 Task: Enable the video filter "FPS conversion video filter" for transcode stream output.
Action: Mouse moved to (122, 16)
Screenshot: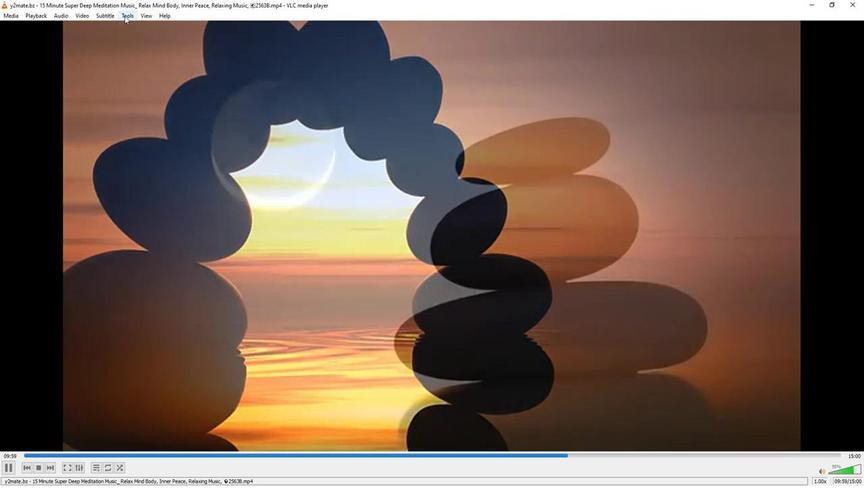 
Action: Mouse pressed left at (122, 16)
Screenshot: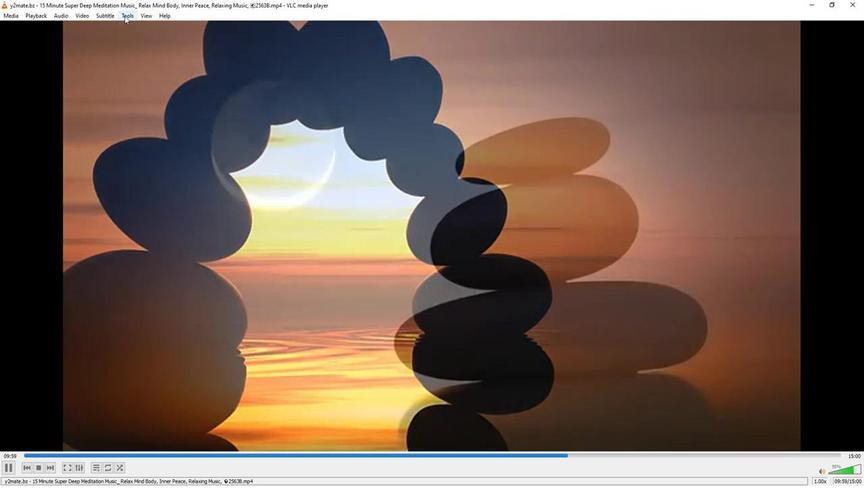 
Action: Mouse moved to (154, 120)
Screenshot: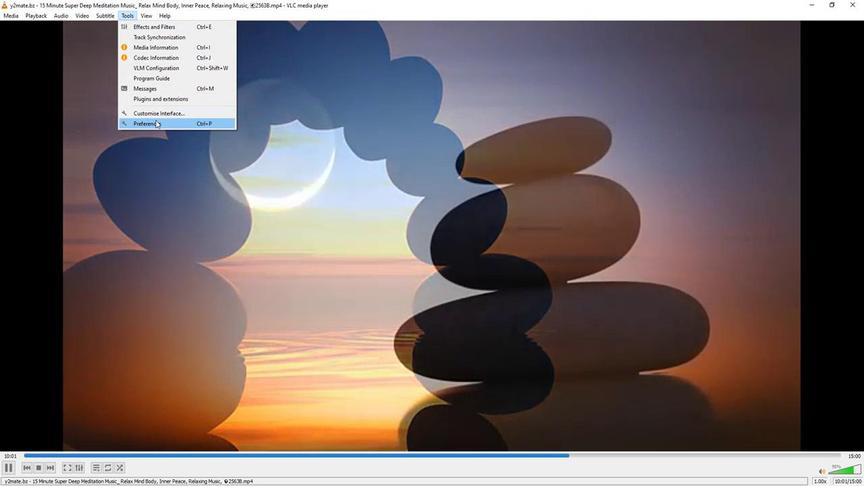 
Action: Mouse pressed left at (154, 120)
Screenshot: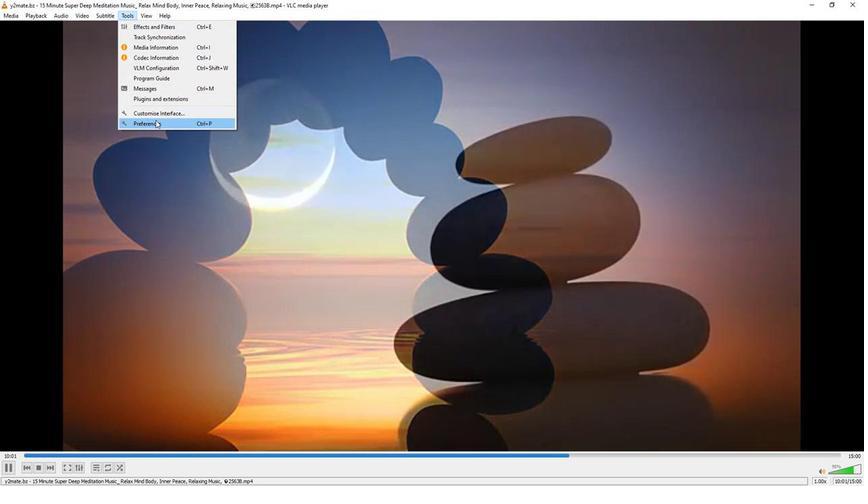 
Action: Mouse moved to (287, 393)
Screenshot: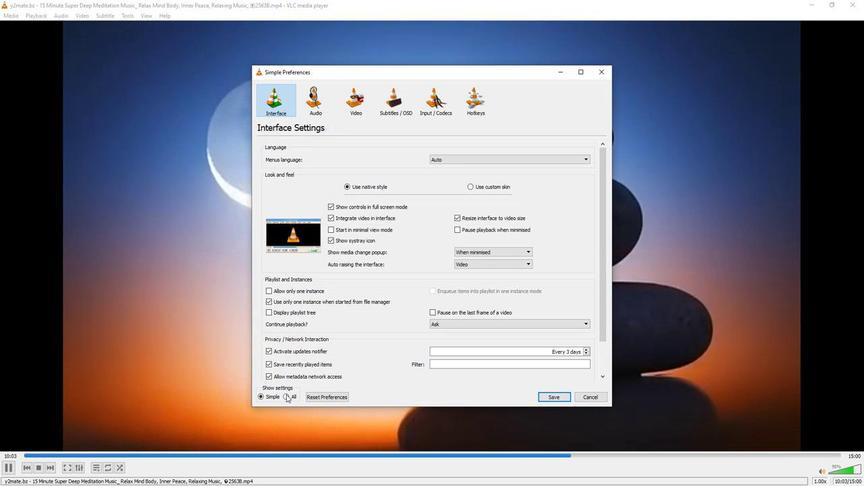 
Action: Mouse pressed left at (287, 393)
Screenshot: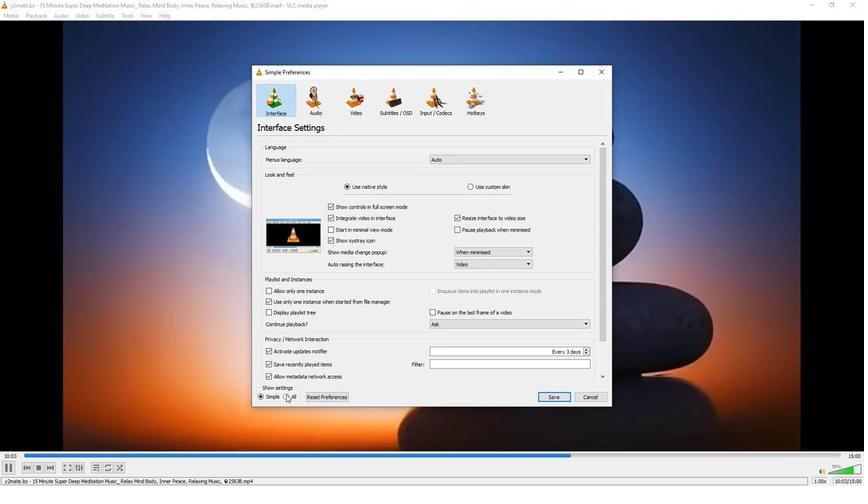 
Action: Mouse moved to (290, 321)
Screenshot: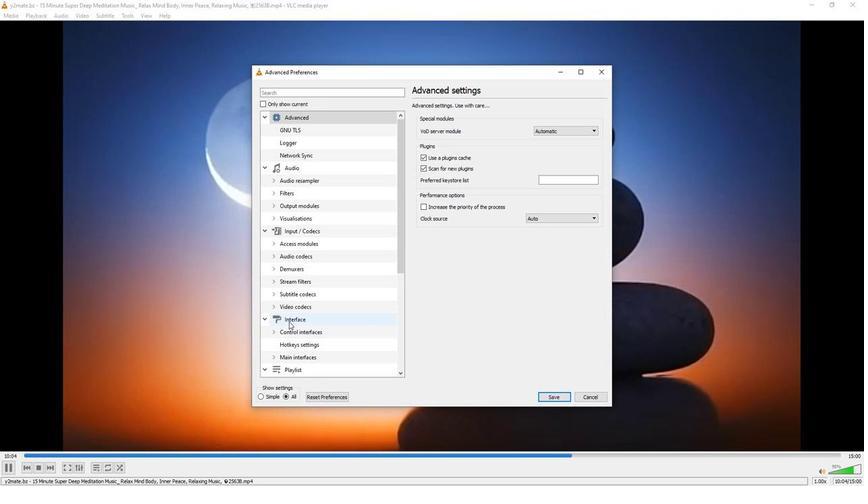 
Action: Mouse scrolled (290, 320) with delta (0, 0)
Screenshot: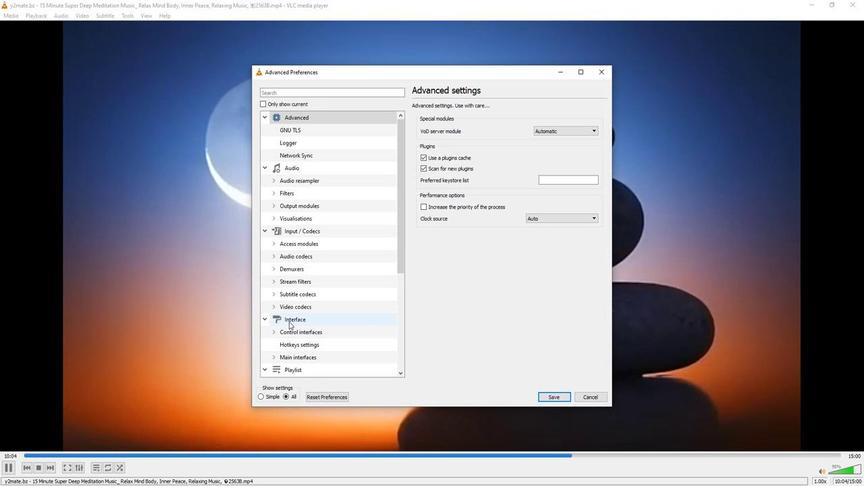 
Action: Mouse moved to (290, 320)
Screenshot: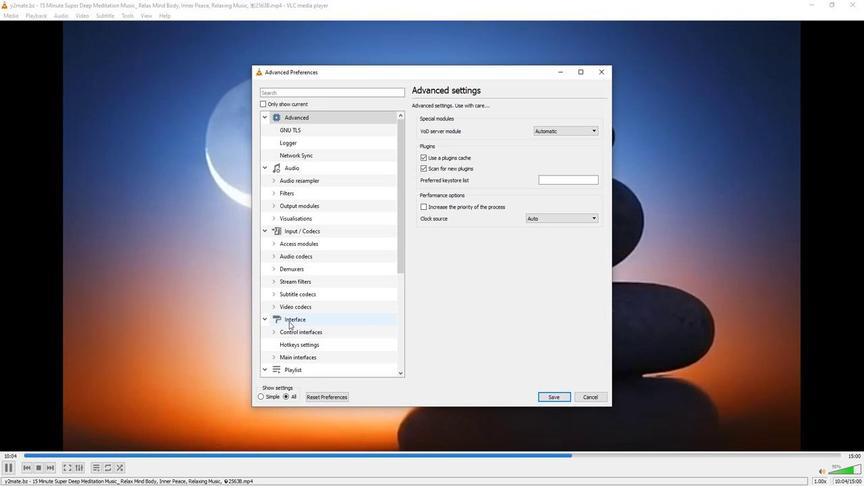 
Action: Mouse scrolled (290, 320) with delta (0, 0)
Screenshot: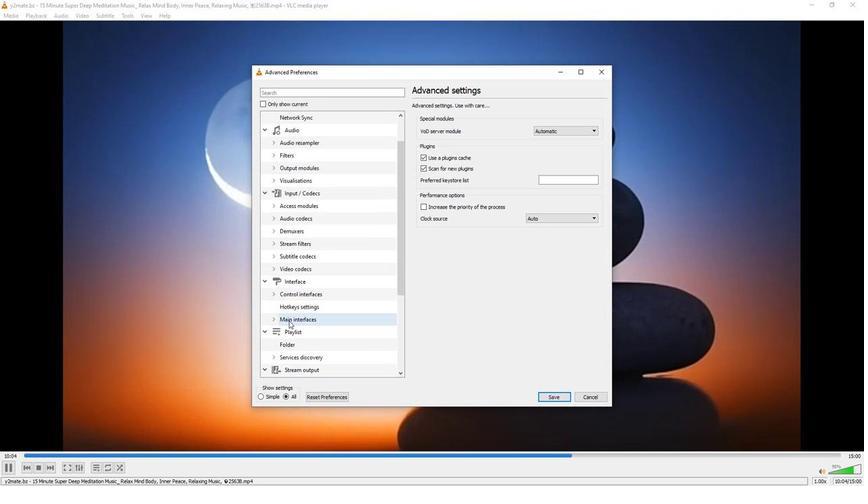 
Action: Mouse moved to (290, 320)
Screenshot: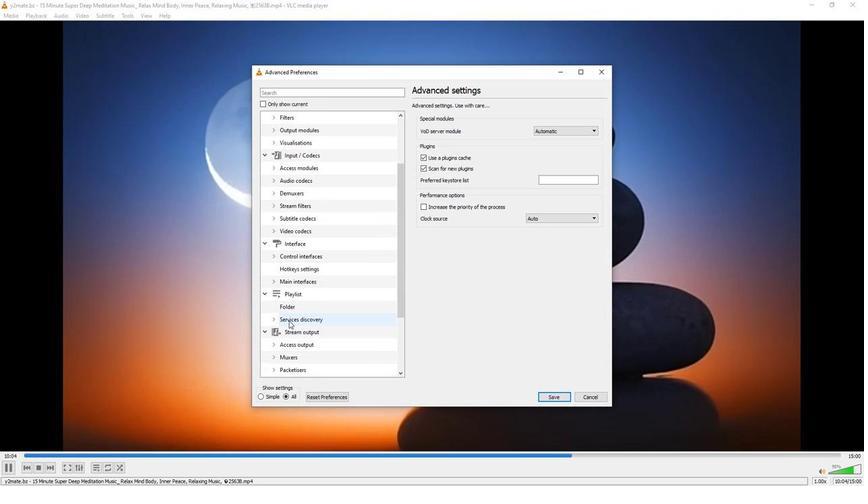
Action: Mouse scrolled (290, 319) with delta (0, 0)
Screenshot: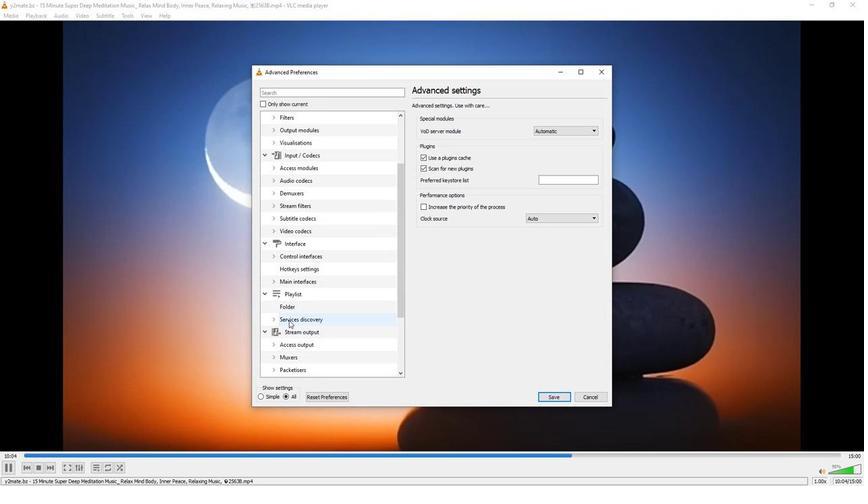 
Action: Mouse moved to (275, 344)
Screenshot: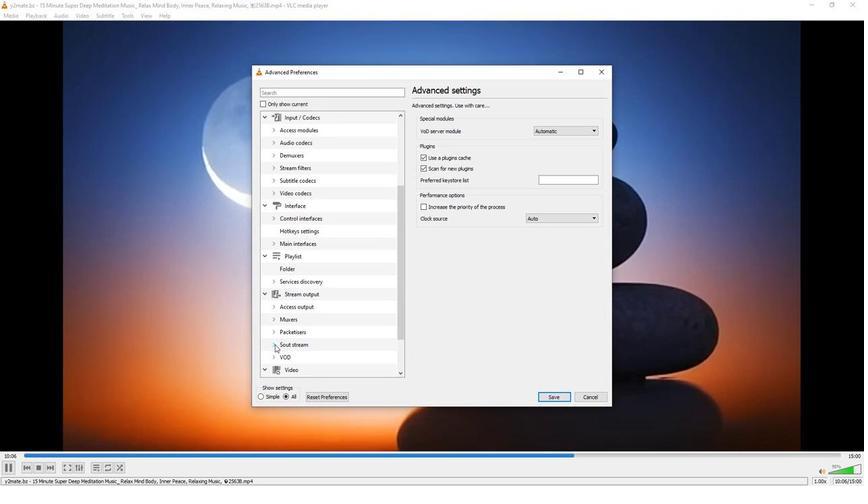 
Action: Mouse pressed left at (275, 344)
Screenshot: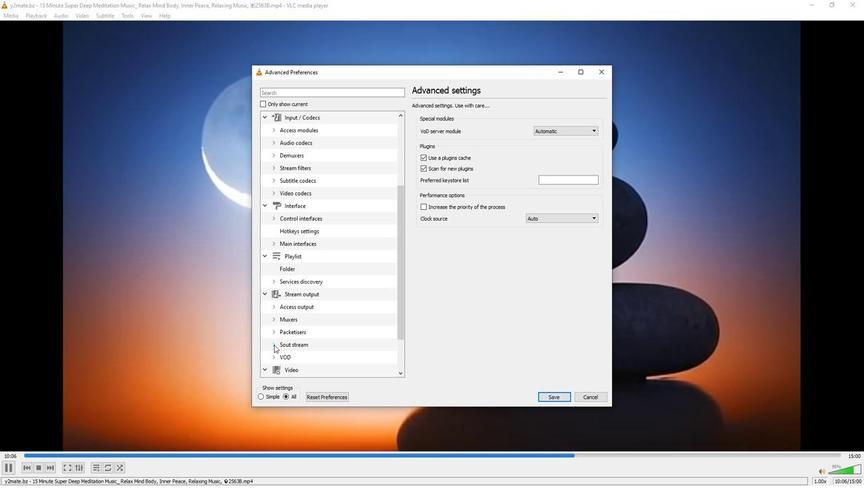 
Action: Mouse moved to (286, 339)
Screenshot: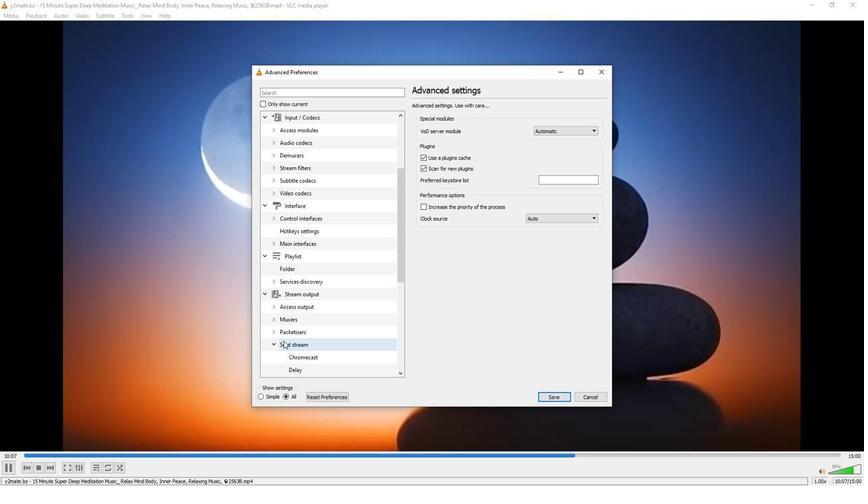 
Action: Mouse scrolled (286, 338) with delta (0, 0)
Screenshot: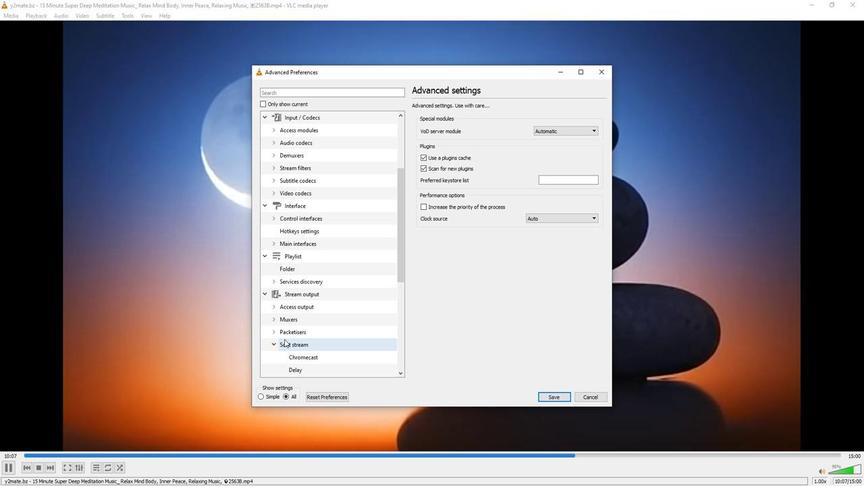 
Action: Mouse scrolled (286, 338) with delta (0, 0)
Screenshot: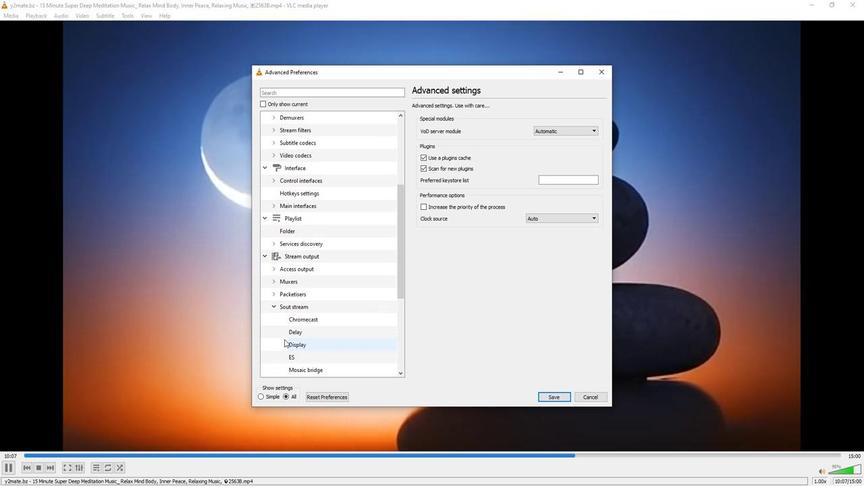 
Action: Mouse moved to (286, 337)
Screenshot: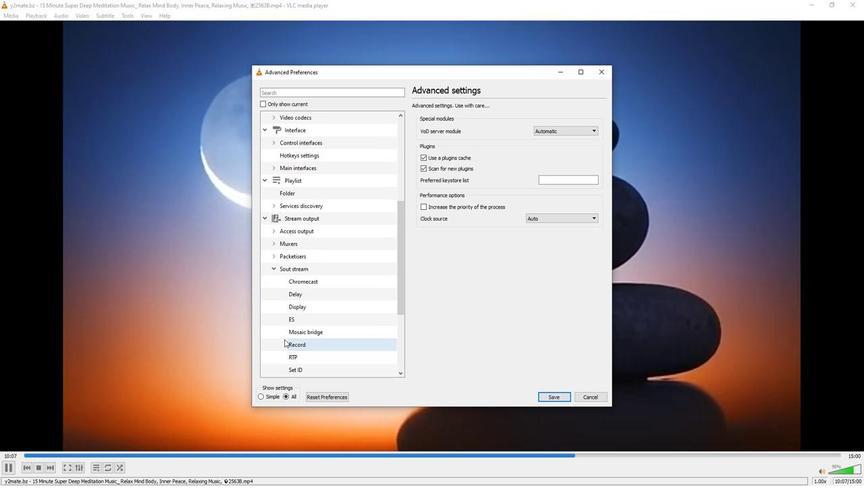 
Action: Mouse scrolled (286, 337) with delta (0, 0)
Screenshot: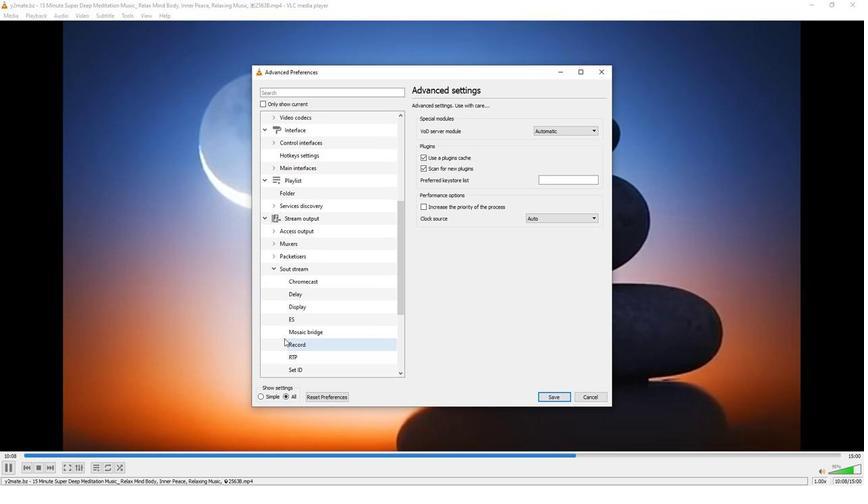 
Action: Mouse scrolled (286, 337) with delta (0, 0)
Screenshot: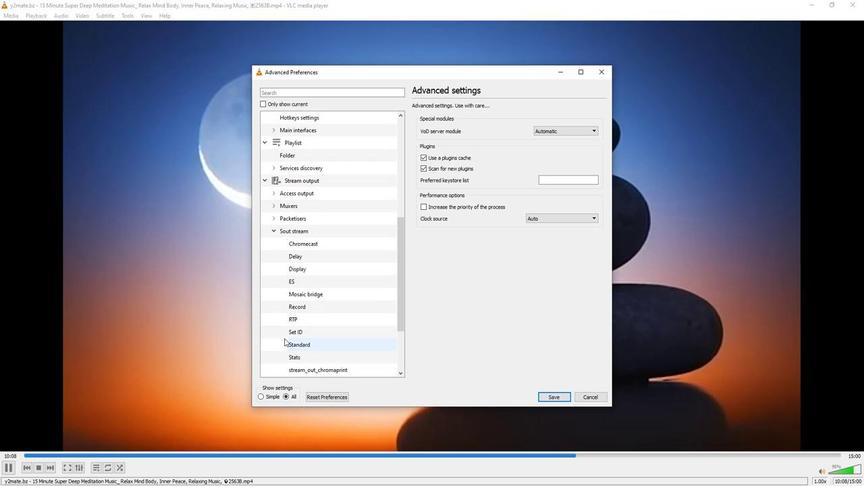 
Action: Mouse moved to (292, 343)
Screenshot: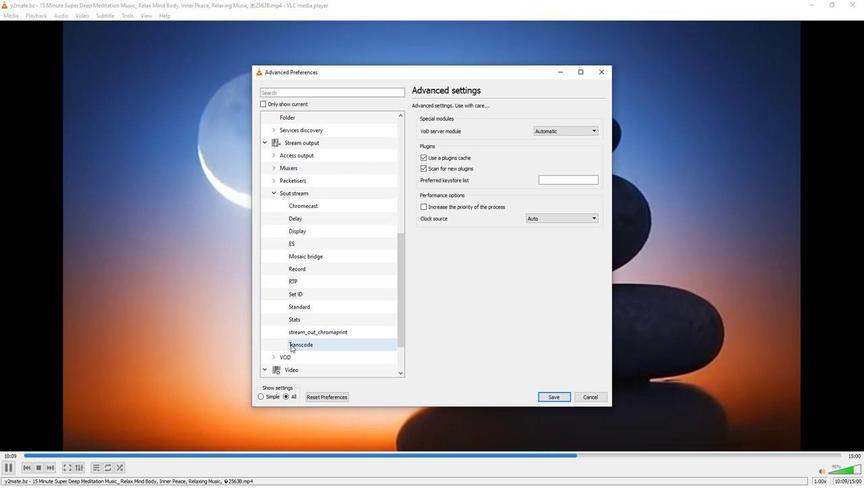 
Action: Mouse pressed left at (292, 343)
Screenshot: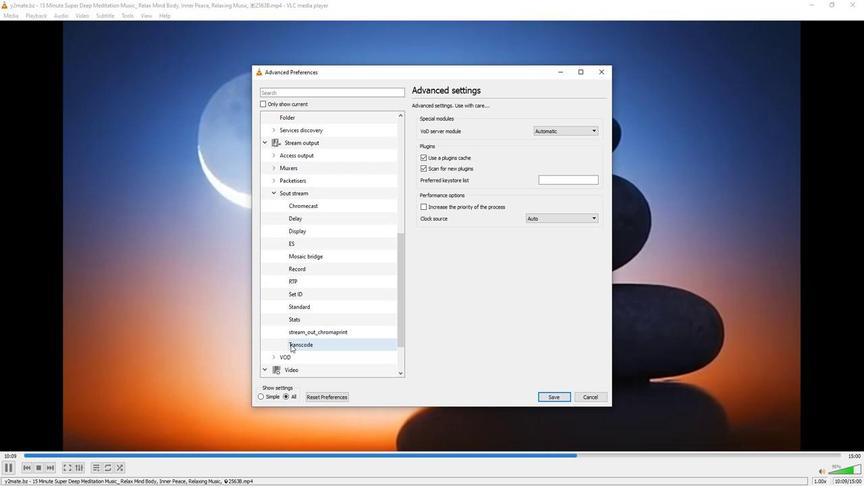 
Action: Mouse moved to (452, 308)
Screenshot: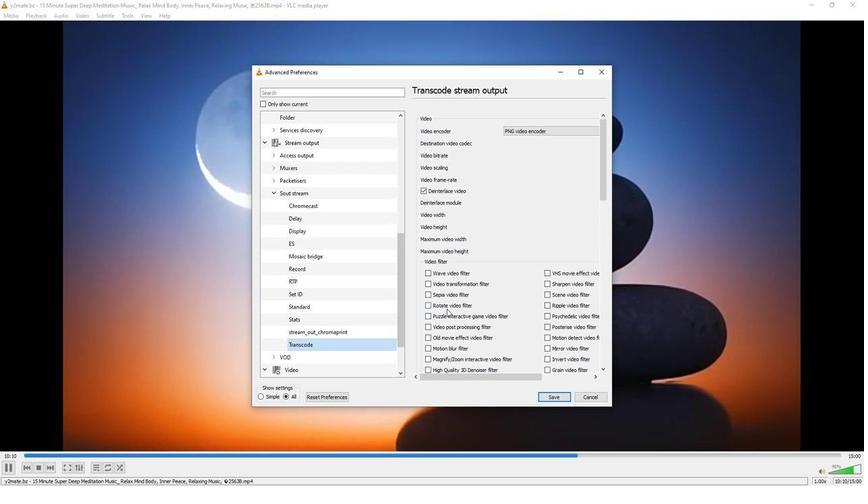 
Action: Mouse scrolled (452, 308) with delta (0, 0)
Screenshot: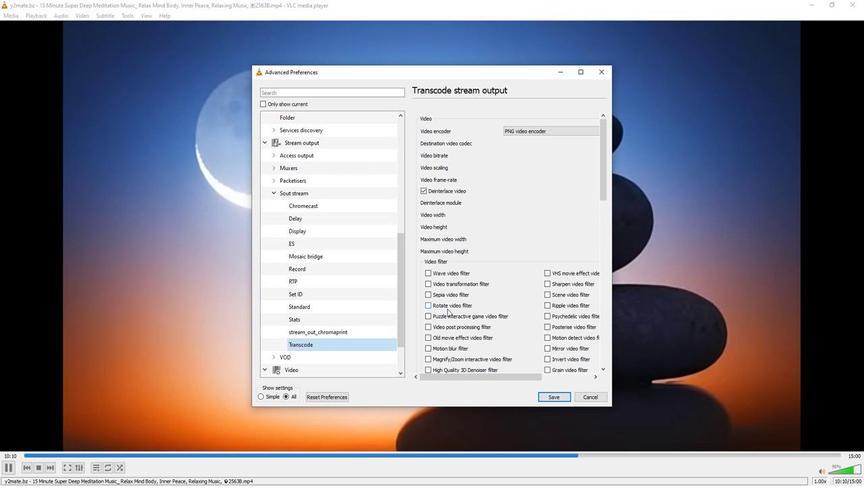 
Action: Mouse scrolled (452, 308) with delta (0, 0)
Screenshot: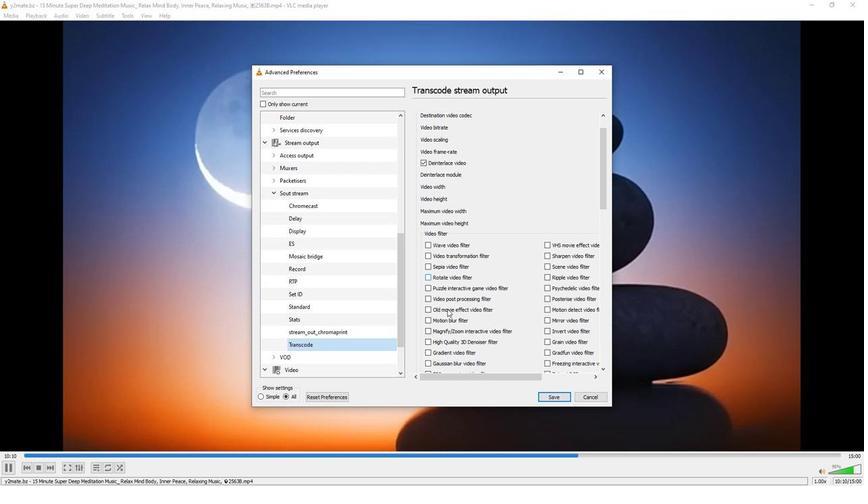 
Action: Mouse moved to (432, 344)
Screenshot: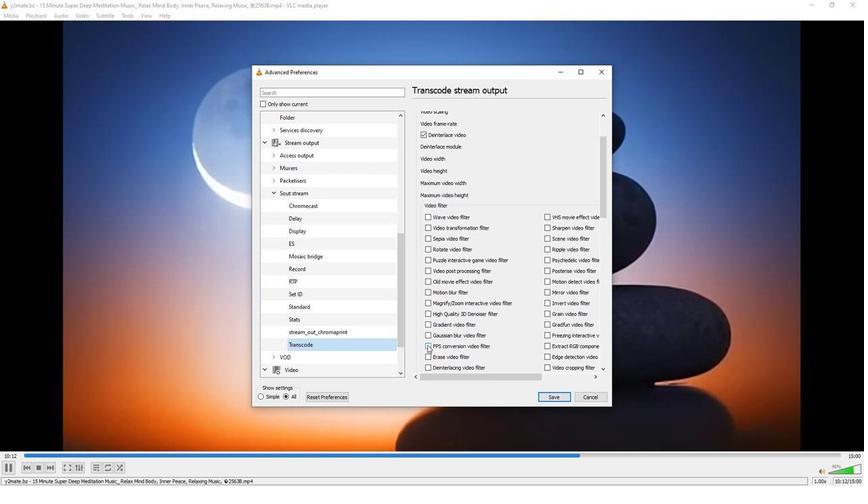 
Action: Mouse pressed left at (432, 344)
Screenshot: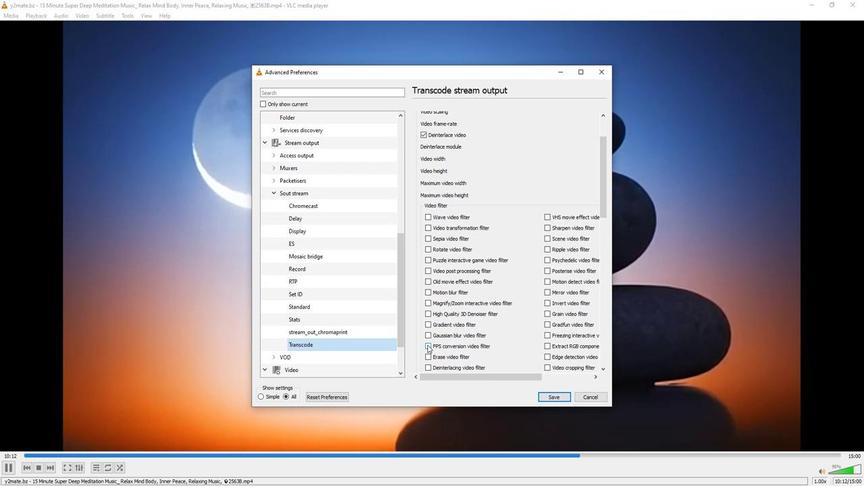 
Action: Mouse moved to (441, 315)
Screenshot: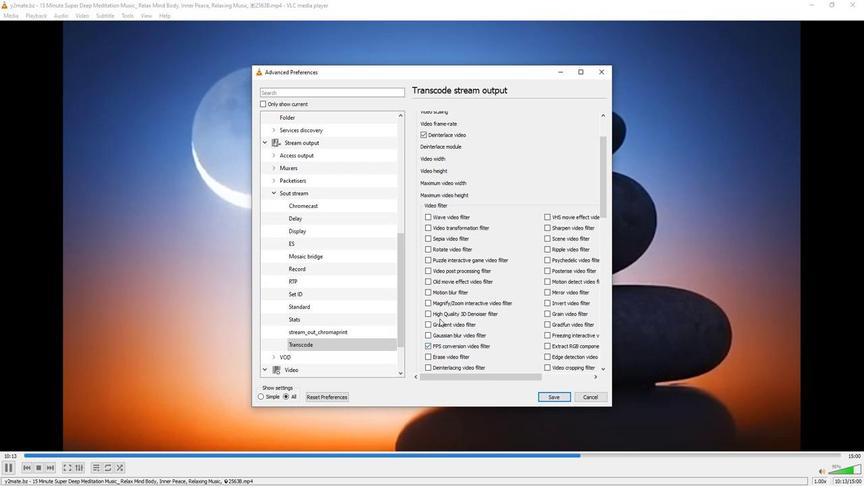
